 Task: Look for products in the category "Soups" from Chix Soup Co only.
Action: Mouse moved to (16, 121)
Screenshot: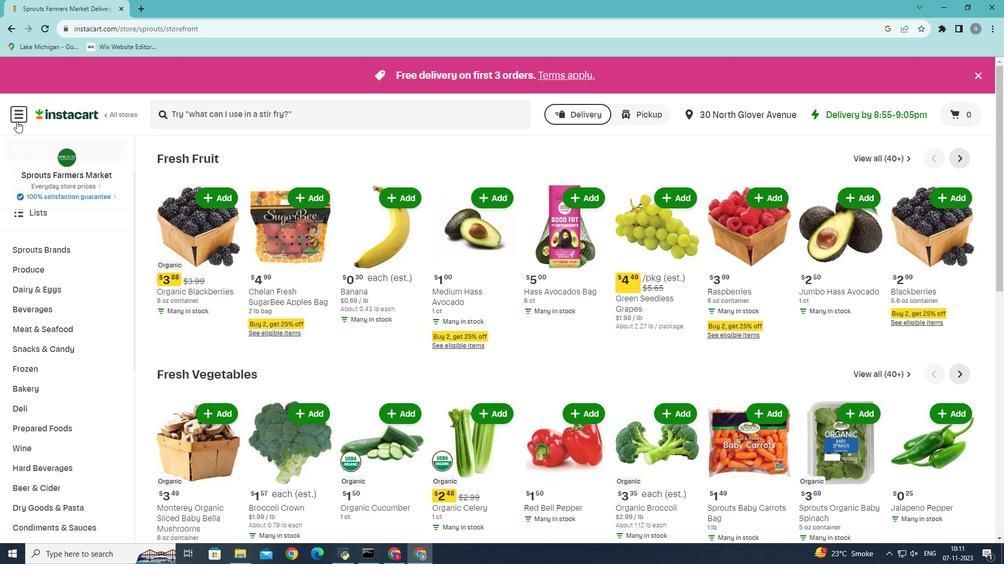 
Action: Mouse pressed left at (16, 121)
Screenshot: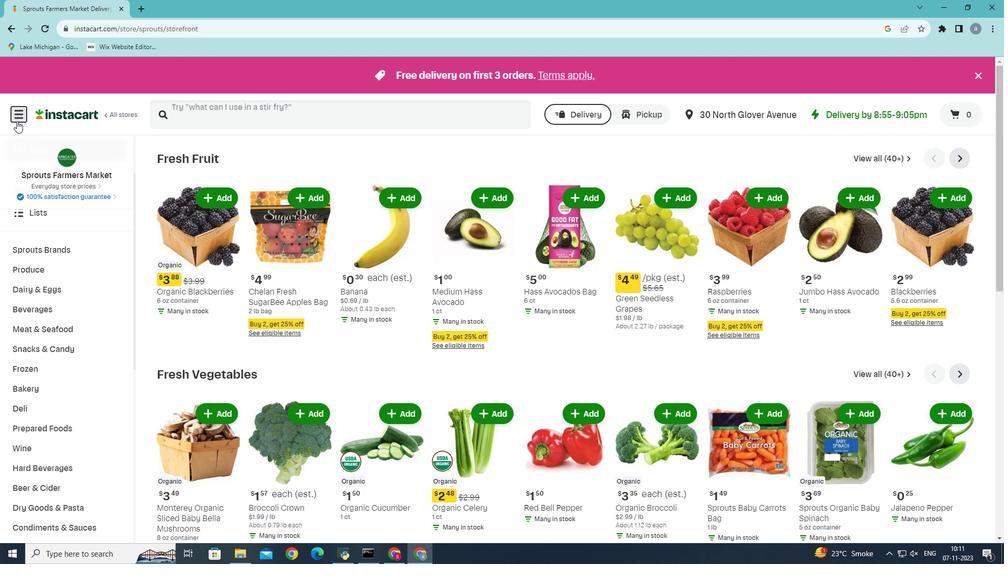 
Action: Mouse moved to (52, 294)
Screenshot: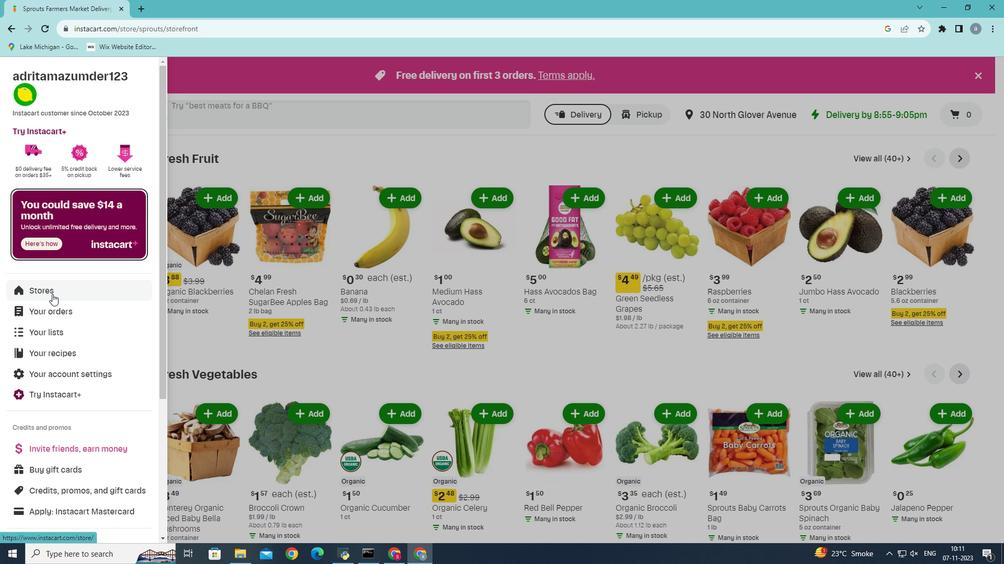 
Action: Mouse pressed left at (52, 294)
Screenshot: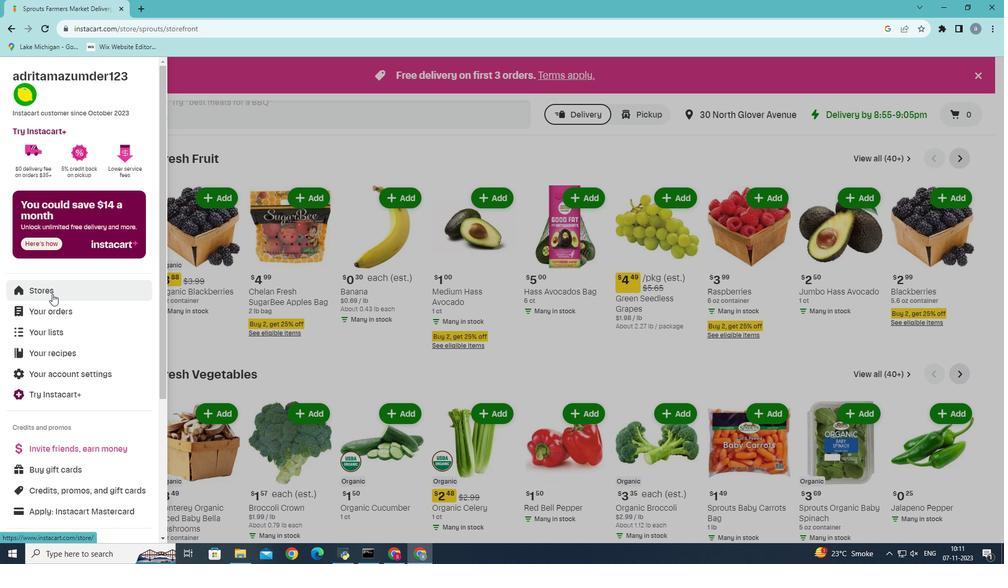 
Action: Mouse moved to (241, 114)
Screenshot: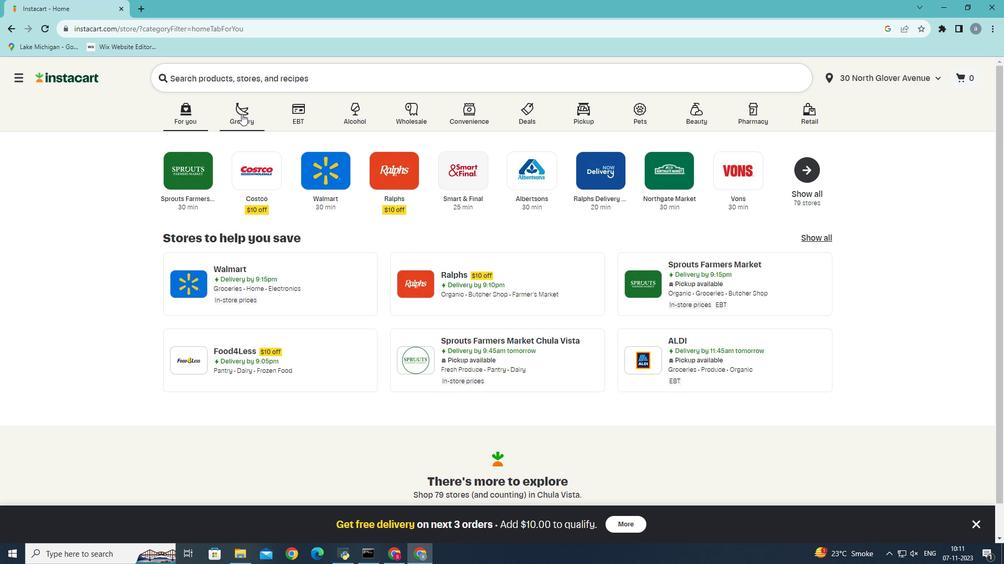
Action: Mouse pressed left at (241, 114)
Screenshot: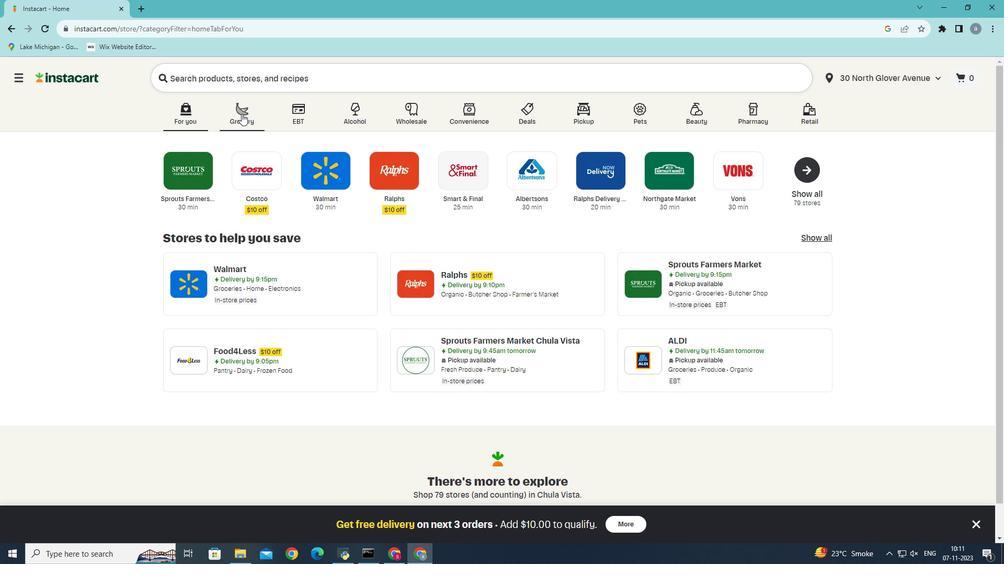 
Action: Mouse moved to (236, 299)
Screenshot: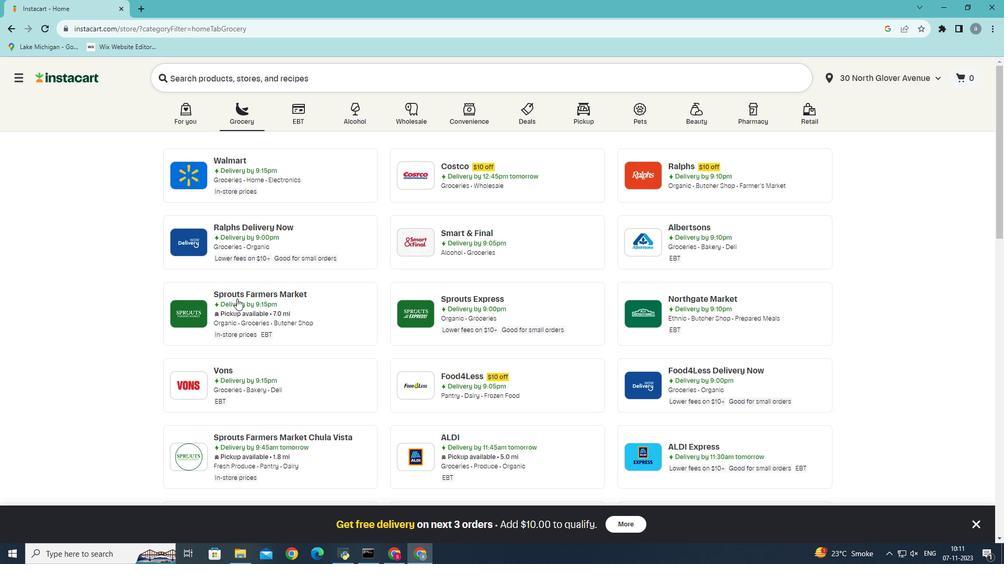 
Action: Mouse pressed left at (236, 299)
Screenshot: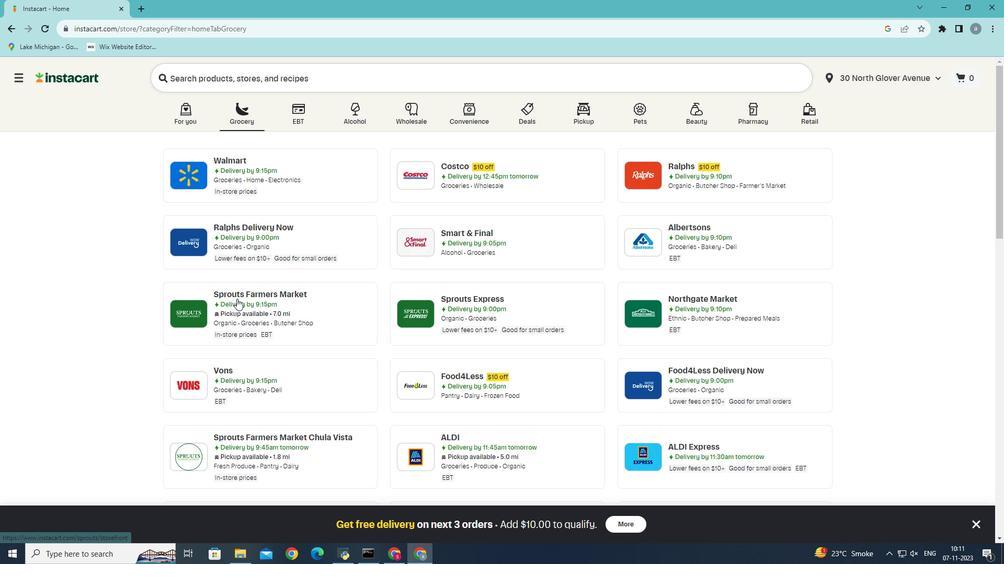 
Action: Mouse moved to (33, 532)
Screenshot: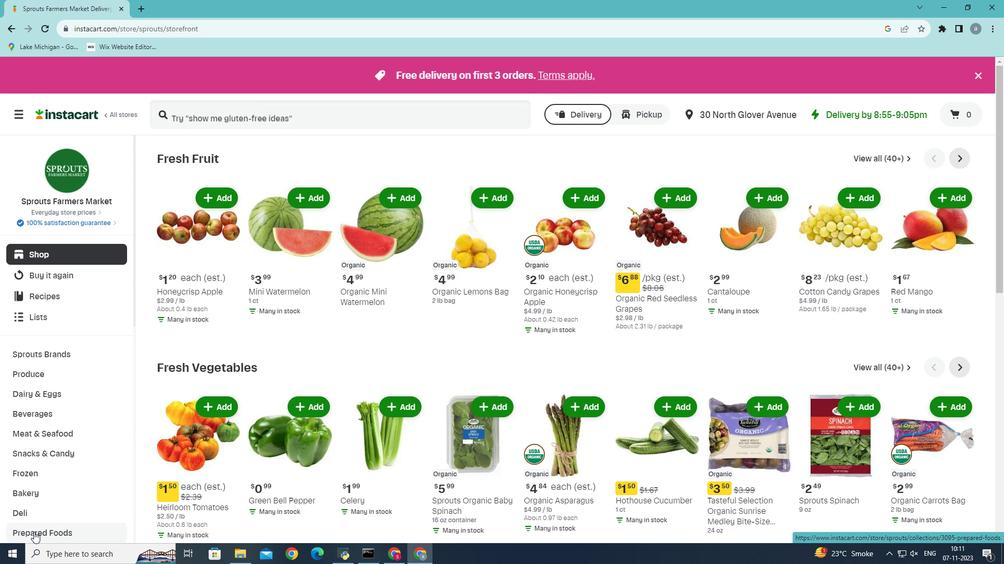 
Action: Mouse pressed left at (33, 532)
Screenshot: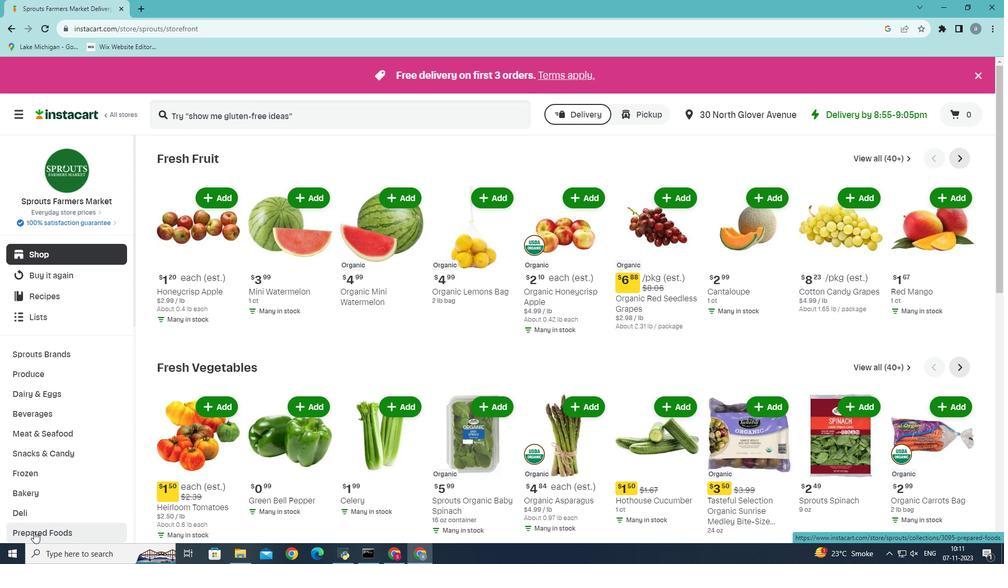 
Action: Mouse moved to (531, 183)
Screenshot: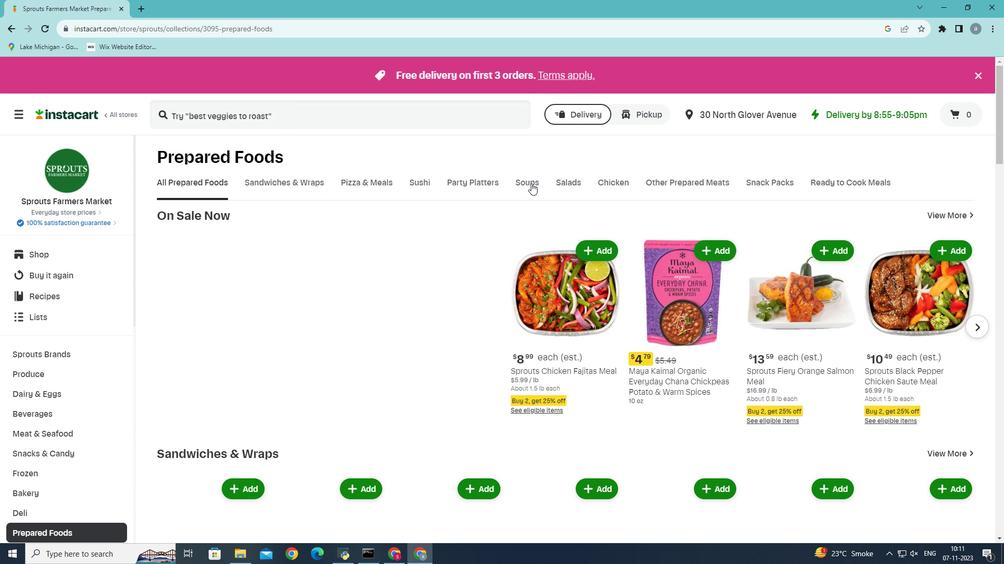 
Action: Mouse pressed left at (531, 183)
Screenshot: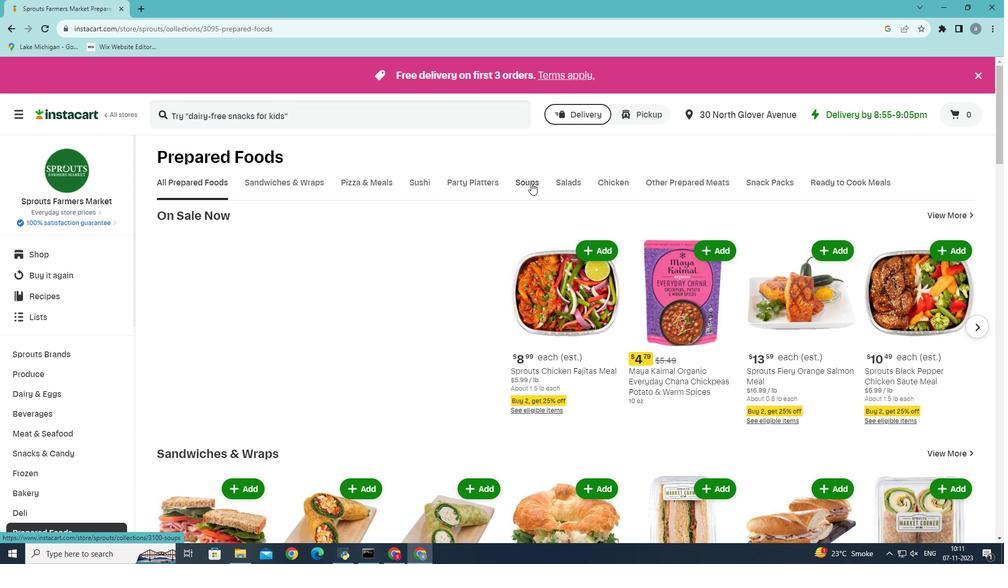 
Action: Mouse moved to (248, 219)
Screenshot: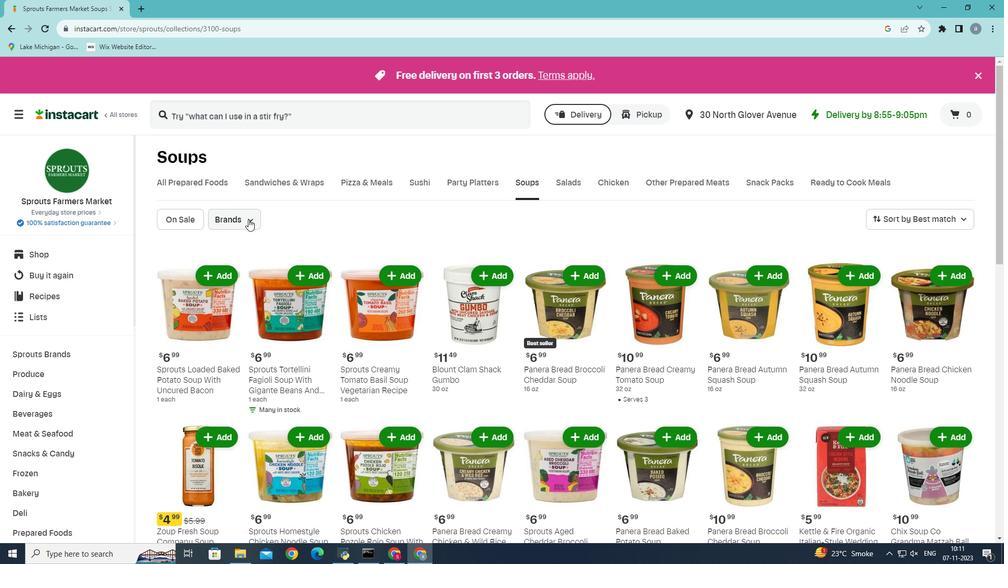 
Action: Mouse pressed left at (248, 219)
Screenshot: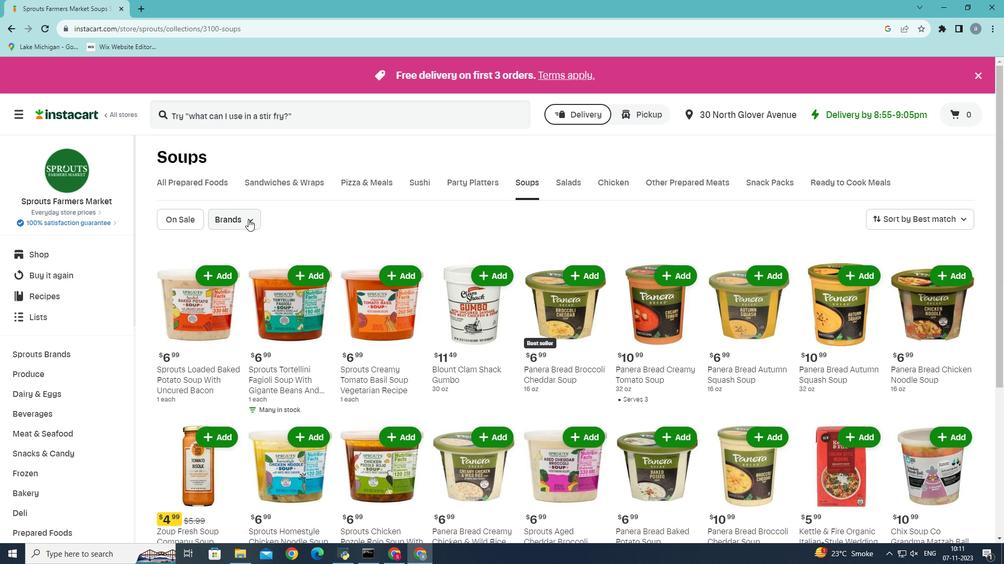 
Action: Mouse moved to (268, 270)
Screenshot: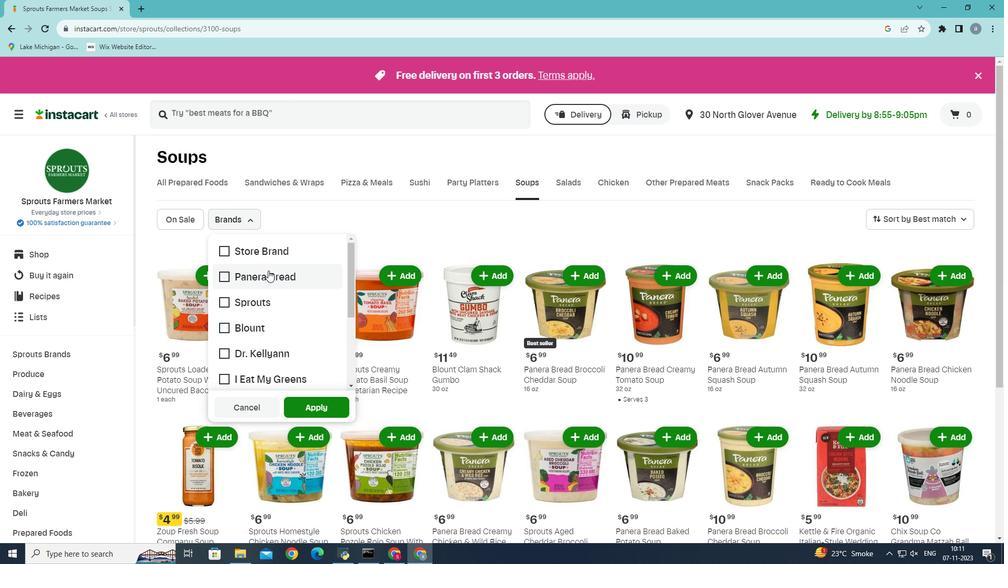 
Action: Mouse scrolled (268, 270) with delta (0, 0)
Screenshot: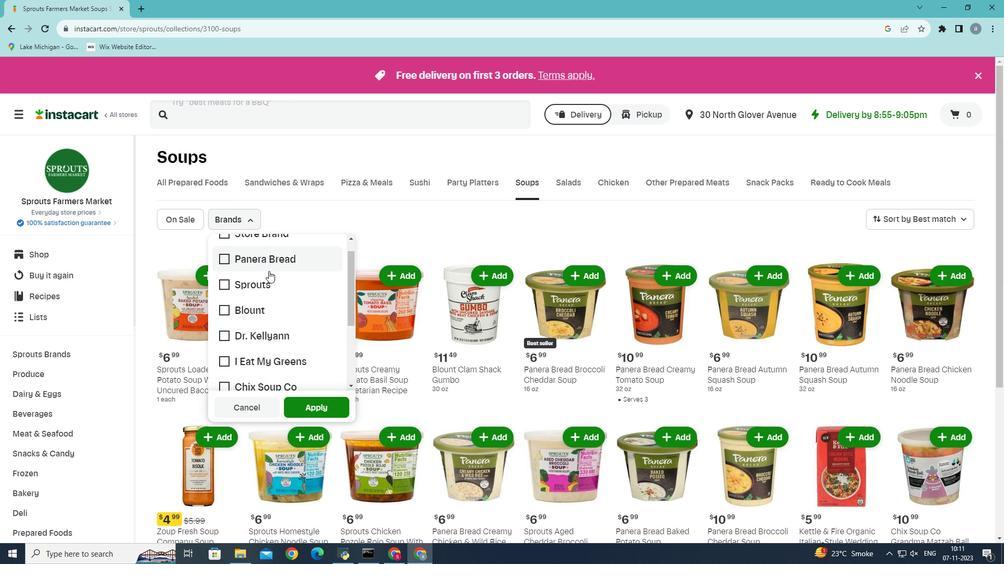
Action: Mouse moved to (233, 355)
Screenshot: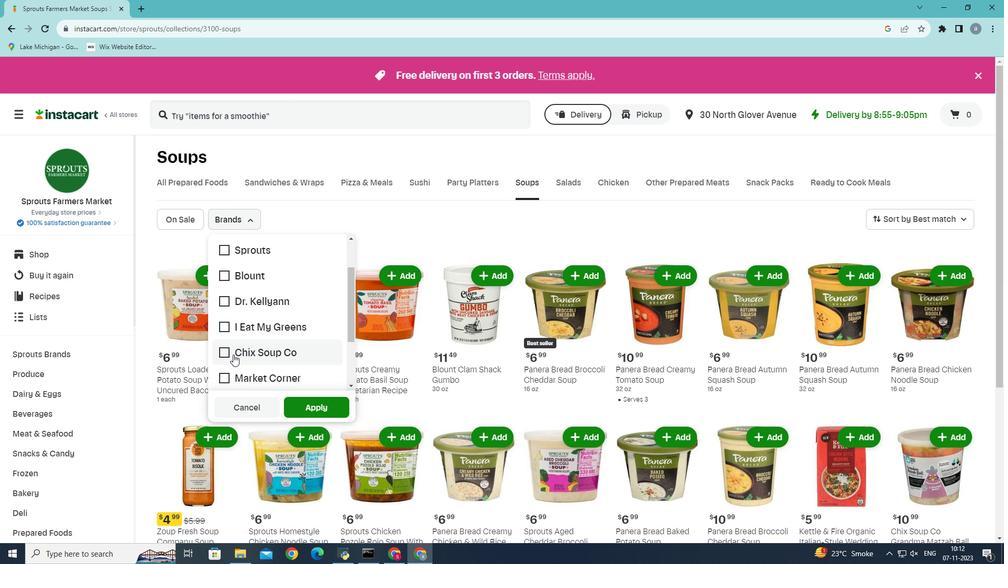
Action: Mouse pressed left at (233, 355)
Screenshot: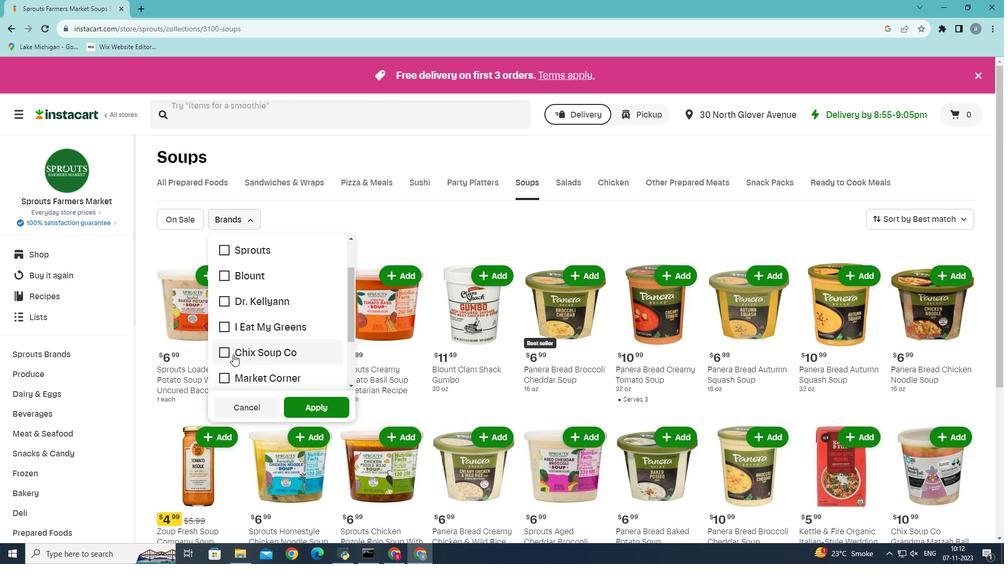 
Action: Mouse moved to (312, 404)
Screenshot: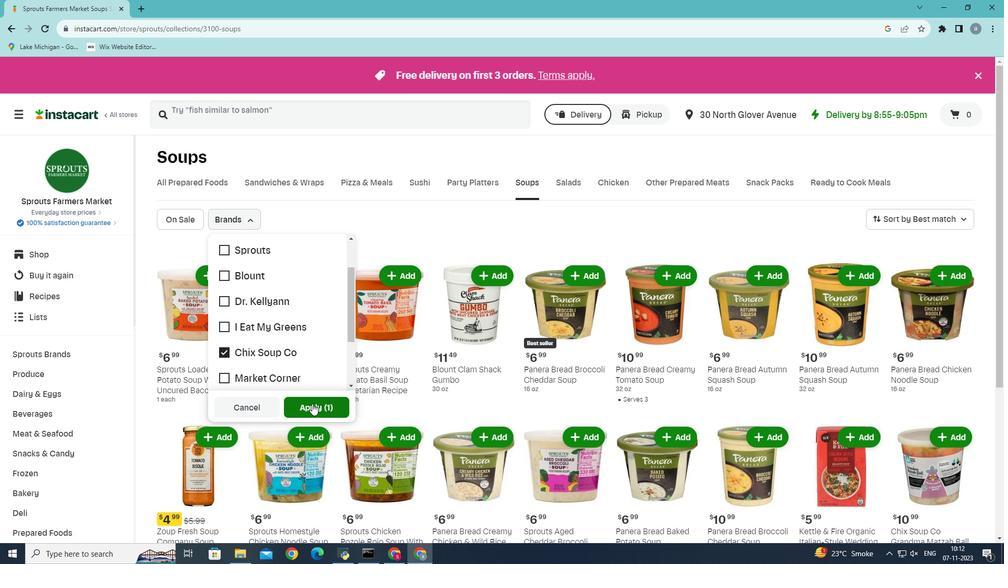 
Action: Mouse pressed left at (312, 404)
Screenshot: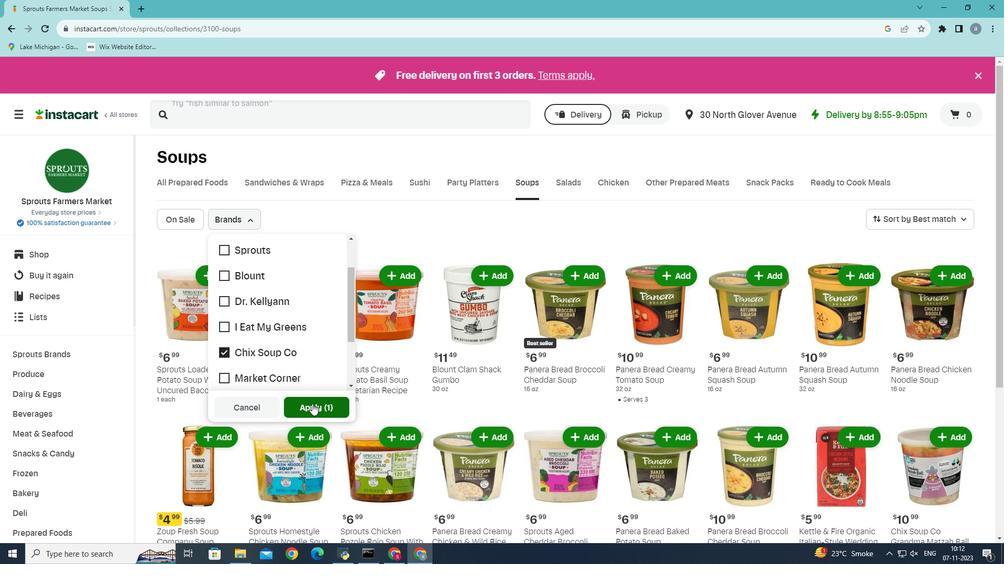 
Action: Mouse moved to (312, 404)
Screenshot: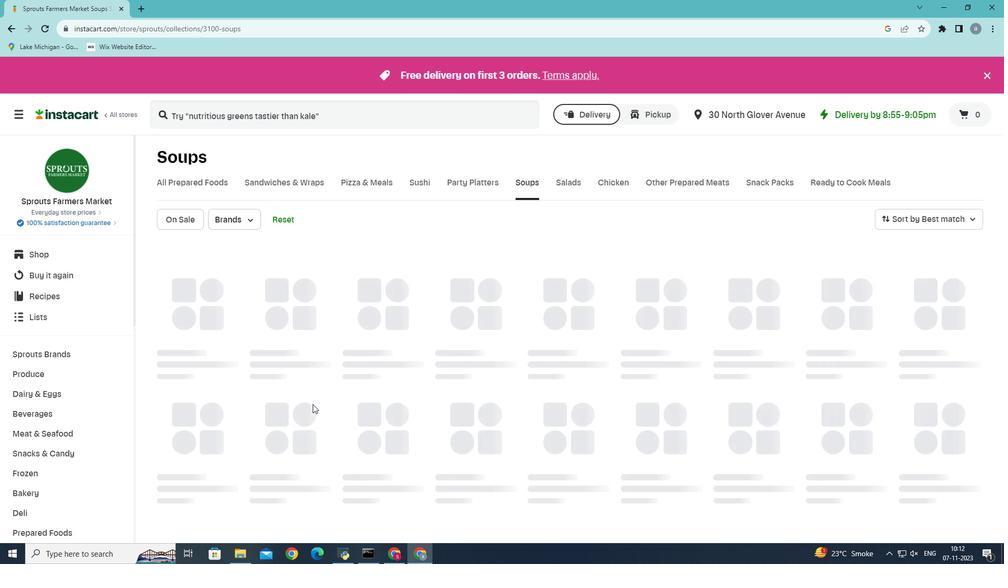 
